 Task: Change the Search Length to 16.
Action: Mouse moved to (91, 12)
Screenshot: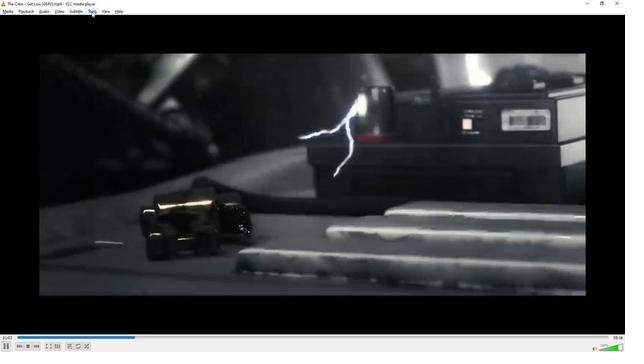 
Action: Mouse pressed left at (91, 12)
Screenshot: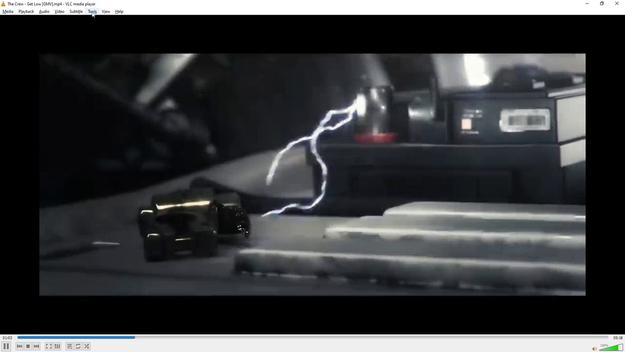 
Action: Mouse moved to (106, 90)
Screenshot: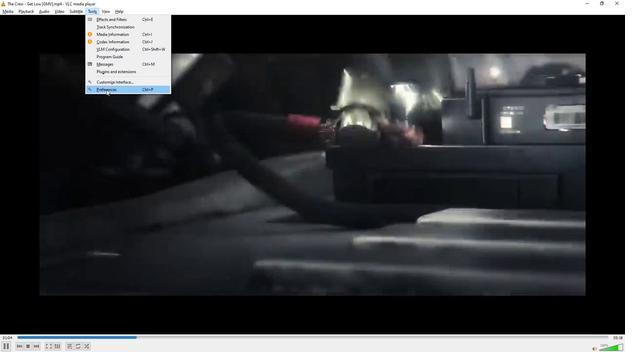 
Action: Mouse pressed left at (106, 90)
Screenshot: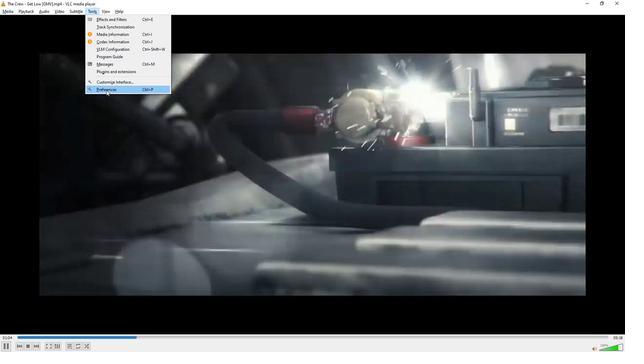 
Action: Mouse moved to (182, 265)
Screenshot: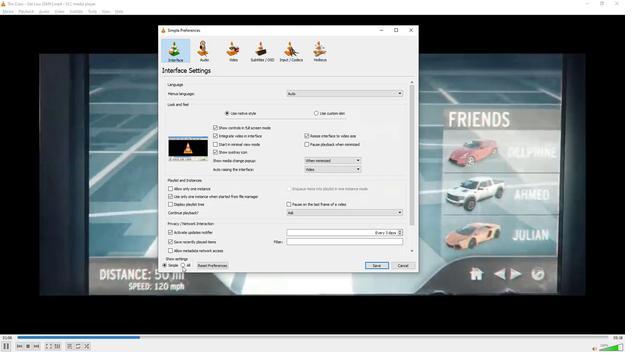 
Action: Mouse pressed left at (182, 265)
Screenshot: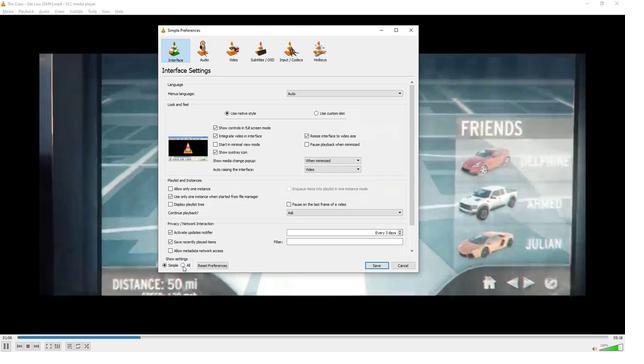 
Action: Mouse moved to (174, 117)
Screenshot: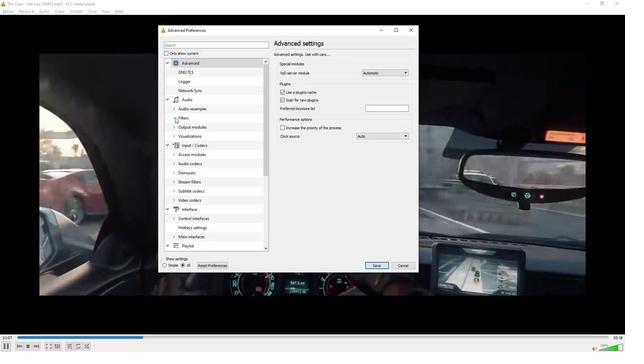 
Action: Mouse pressed left at (174, 117)
Screenshot: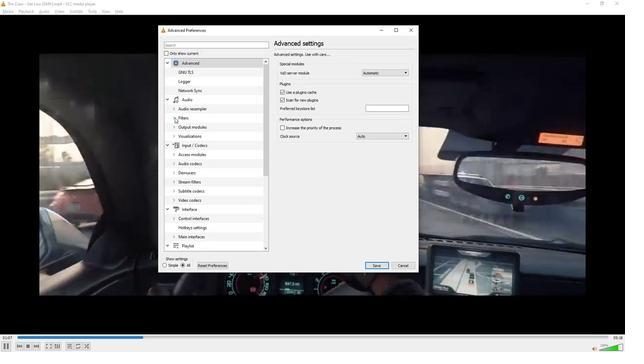 
Action: Mouse moved to (197, 126)
Screenshot: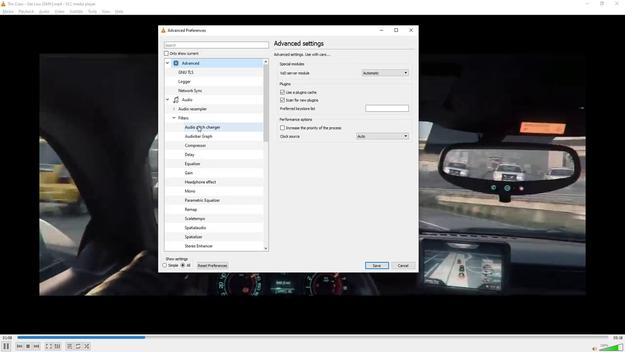 
Action: Mouse pressed left at (197, 126)
Screenshot: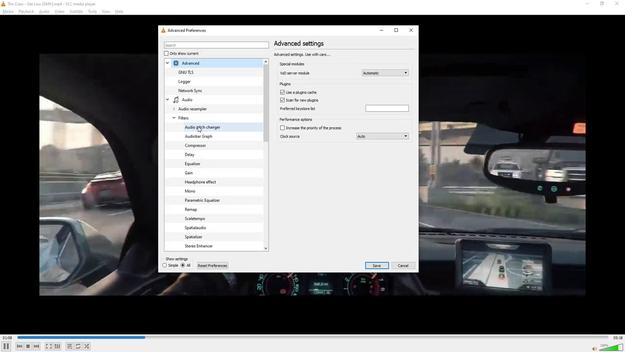 
Action: Mouse moved to (409, 82)
Screenshot: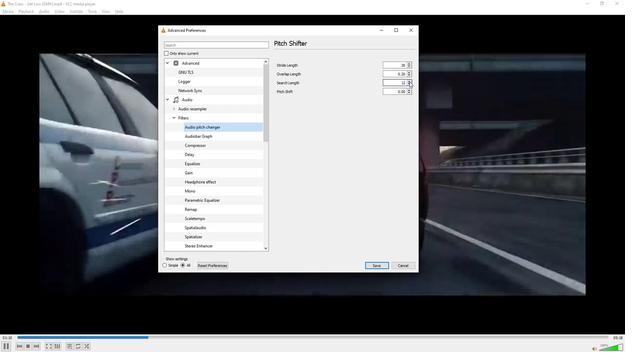 
Action: Mouse pressed left at (409, 82)
Screenshot: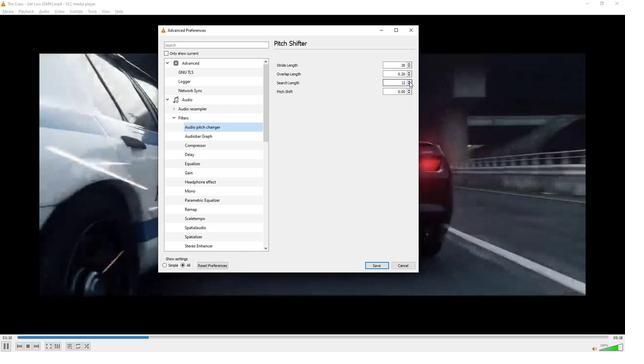 
Action: Mouse moved to (409, 81)
Screenshot: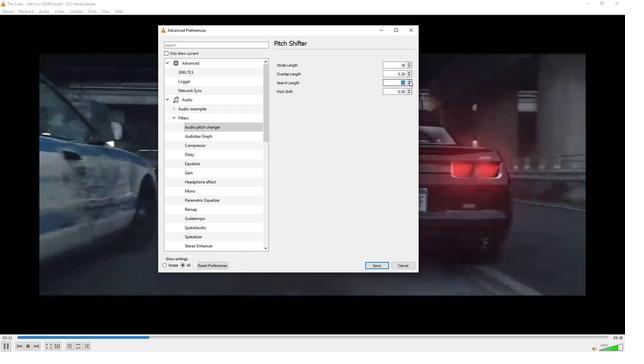 
Action: Mouse pressed left at (409, 81)
Screenshot: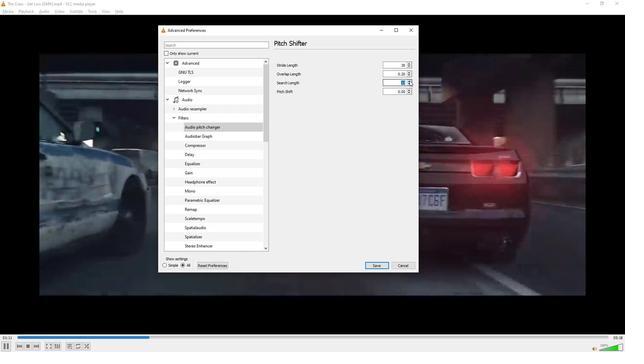 
Action: Mouse pressed left at (409, 81)
Screenshot: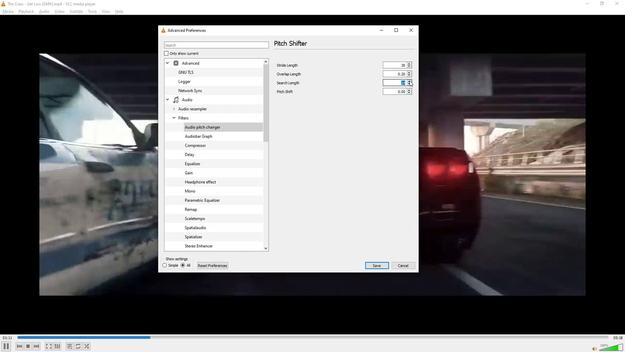 
Action: Mouse pressed left at (409, 81)
Screenshot: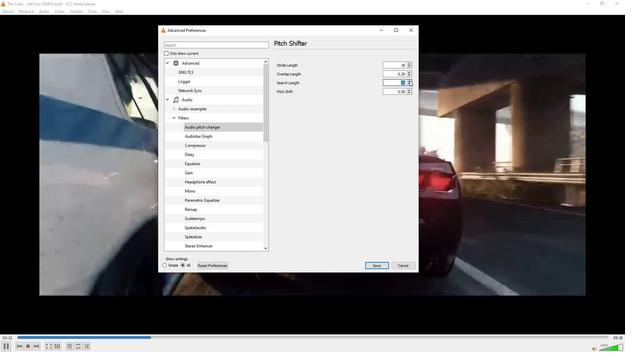 
Action: Mouse moved to (385, 136)
Screenshot: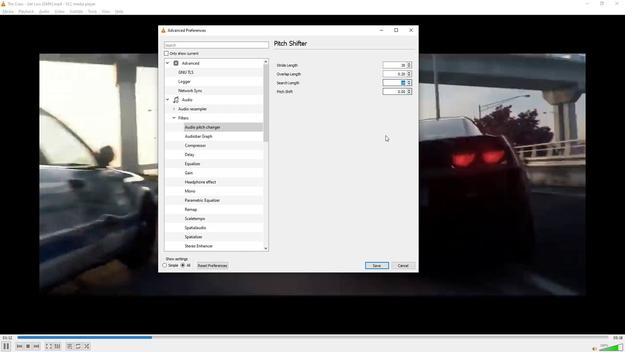 
Action: Mouse pressed left at (385, 136)
Screenshot: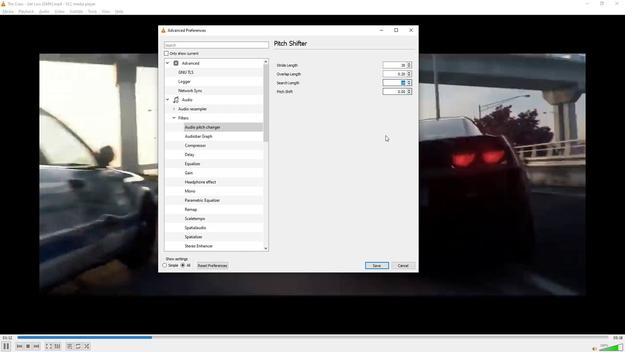 
Action: Mouse moved to (365, 141)
Screenshot: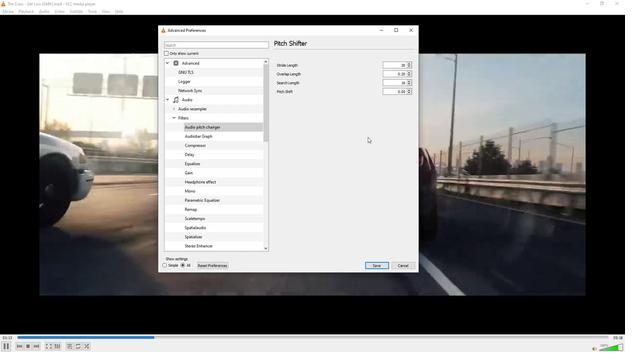 
